 Task: Check the styling of the body element of the current webpage.
Action: Mouse moved to (1163, 30)
Screenshot: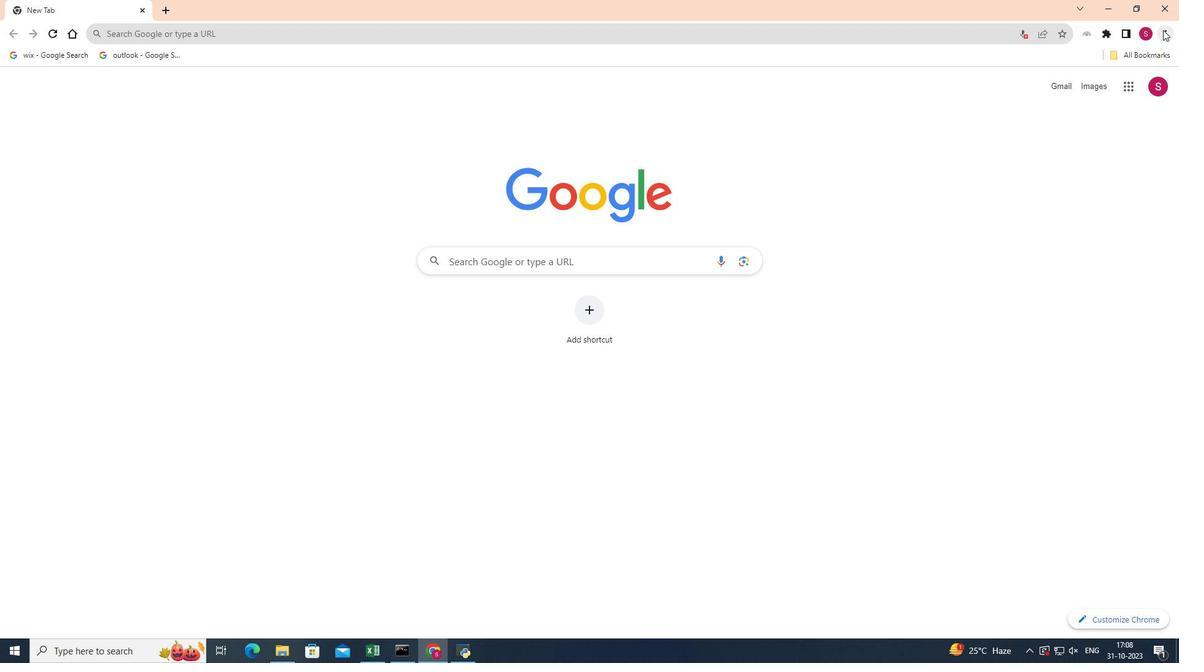 
Action: Mouse pressed left at (1163, 30)
Screenshot: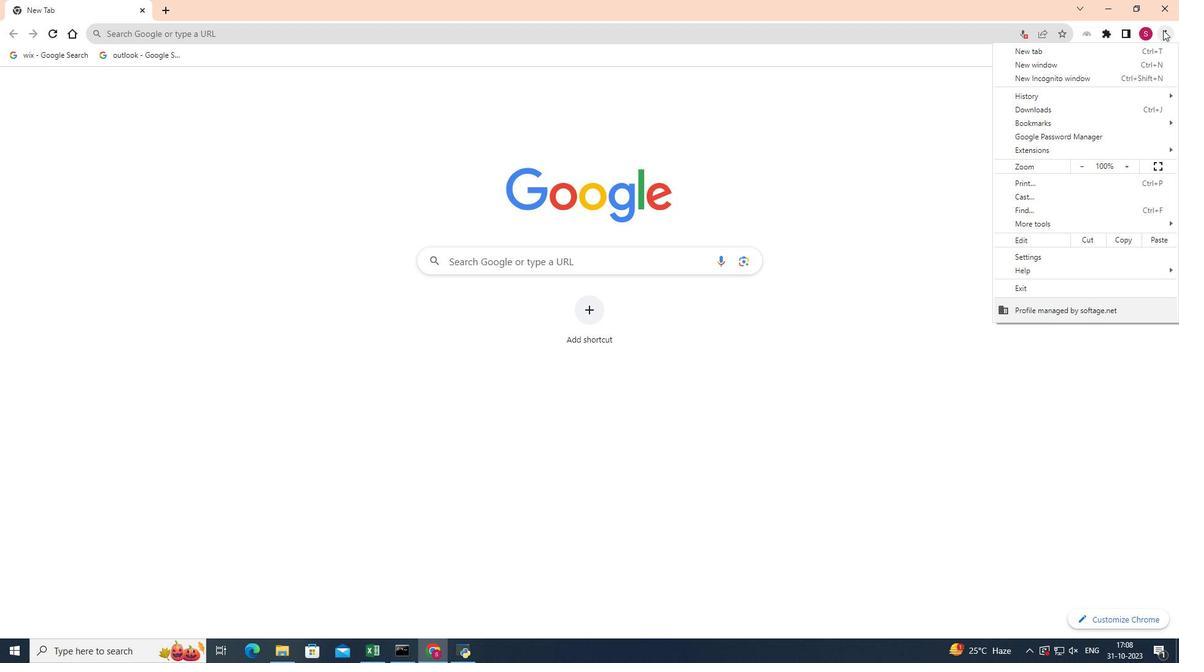 
Action: Mouse moved to (1084, 221)
Screenshot: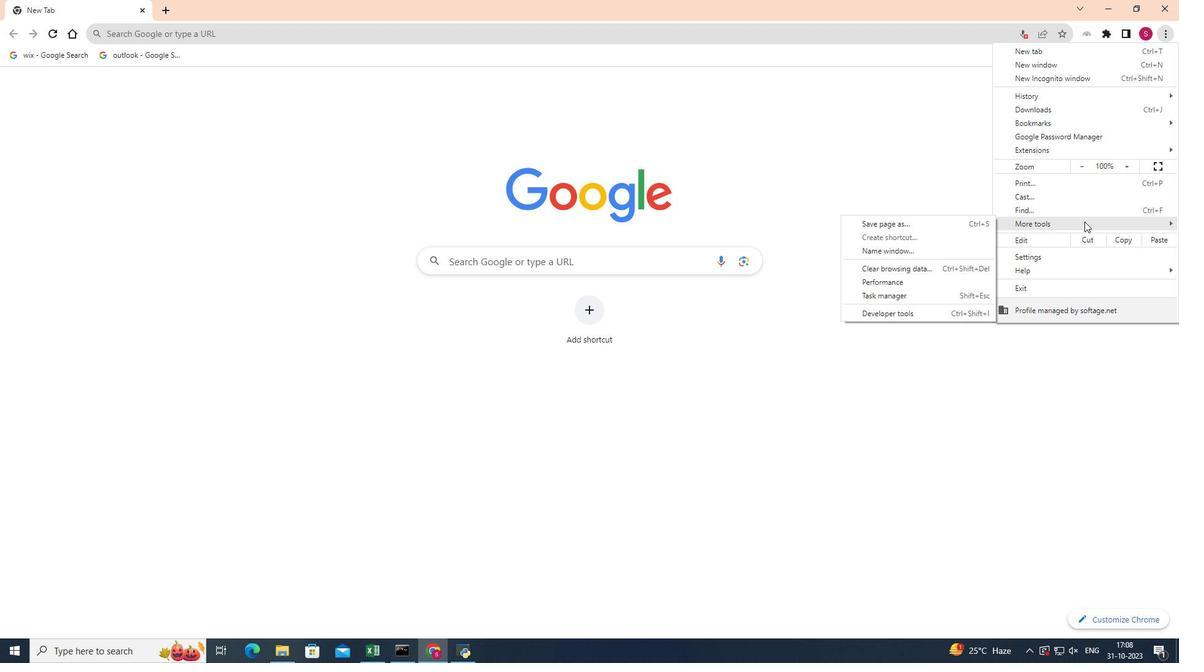 
Action: Mouse pressed left at (1084, 221)
Screenshot: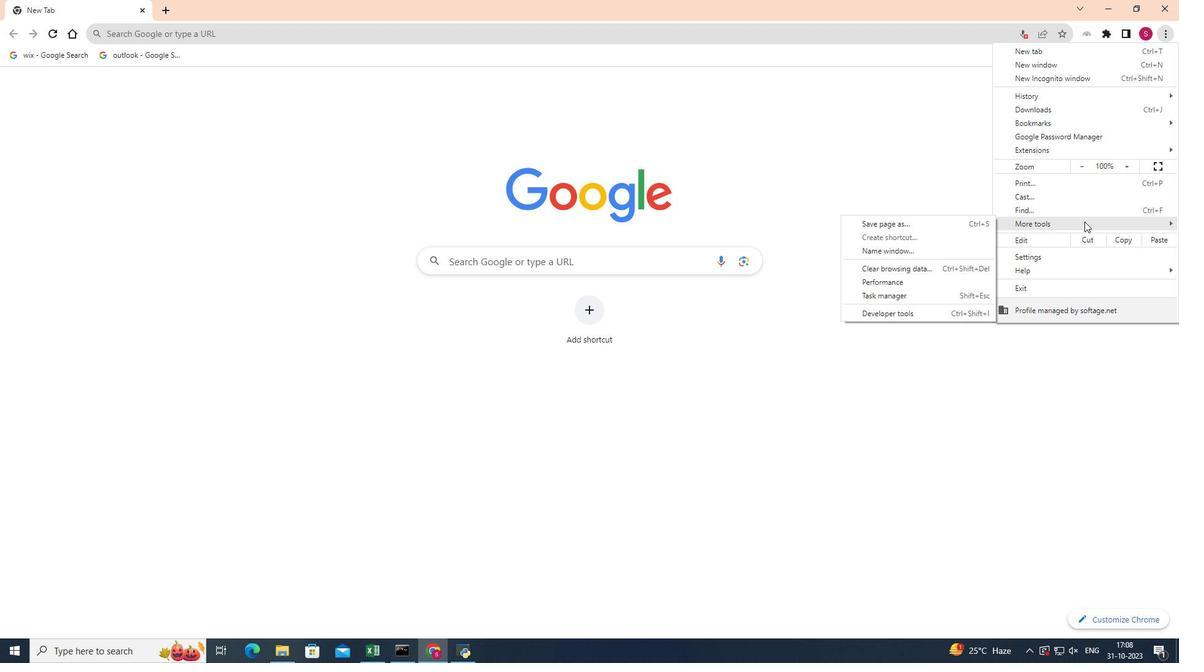 
Action: Mouse moved to (934, 316)
Screenshot: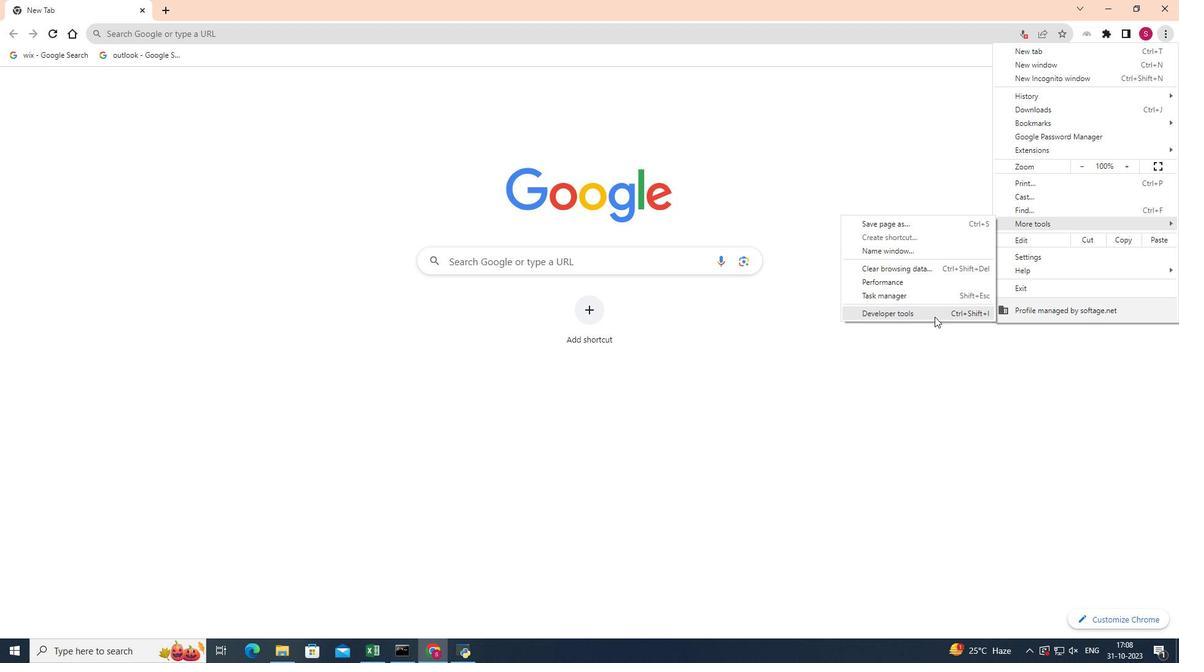 
Action: Mouse pressed left at (934, 316)
Screenshot: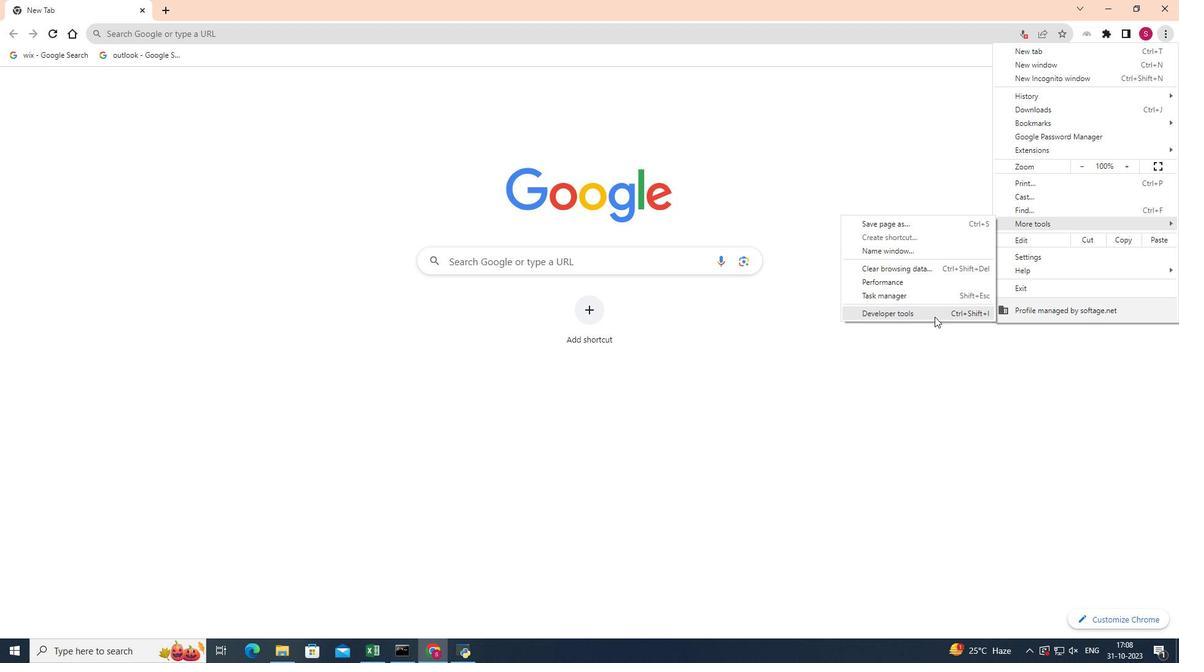 
Action: Mouse moved to (911, 73)
Screenshot: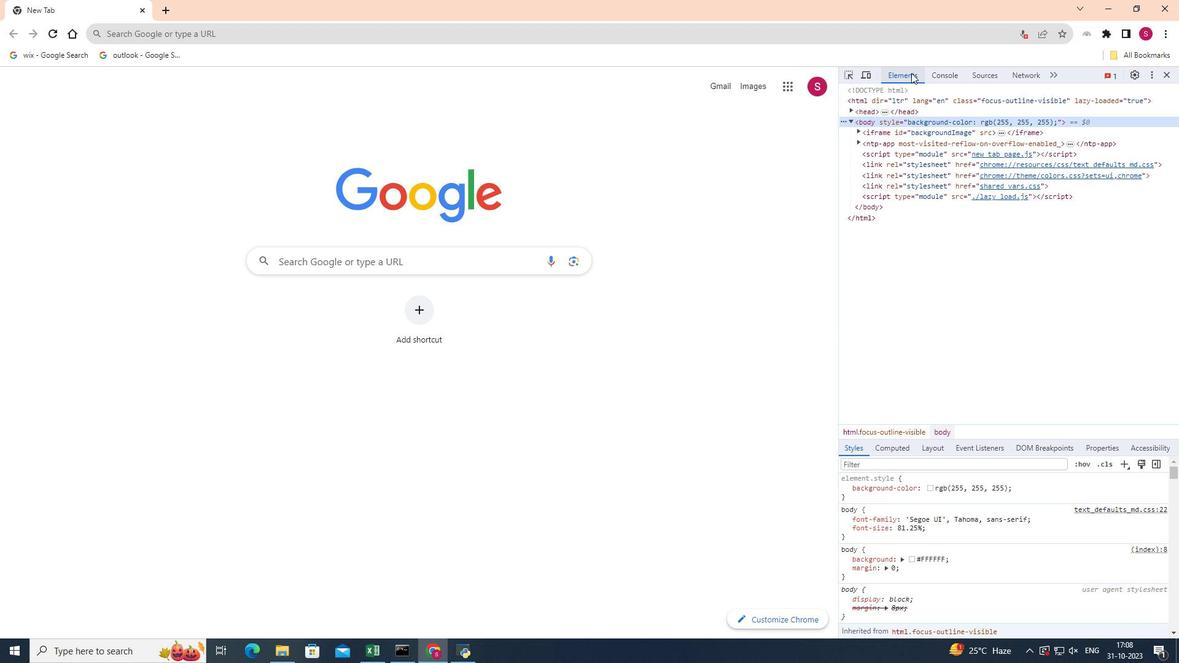 
Action: Mouse pressed left at (911, 73)
Screenshot: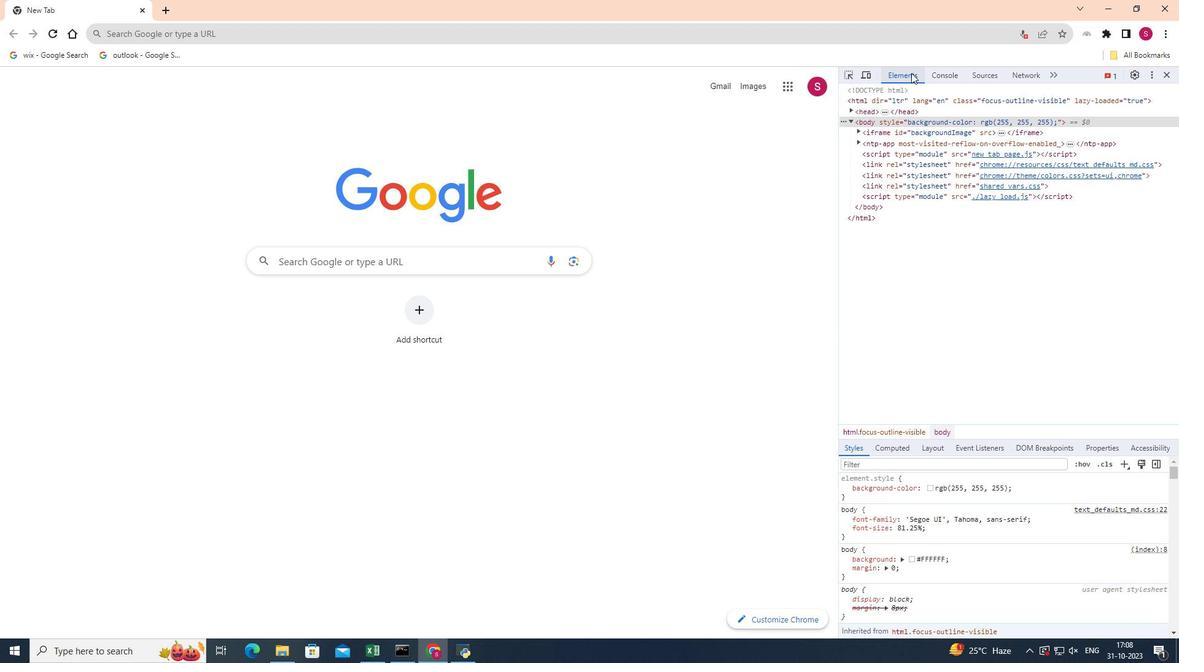 
Action: Mouse moved to (864, 449)
Screenshot: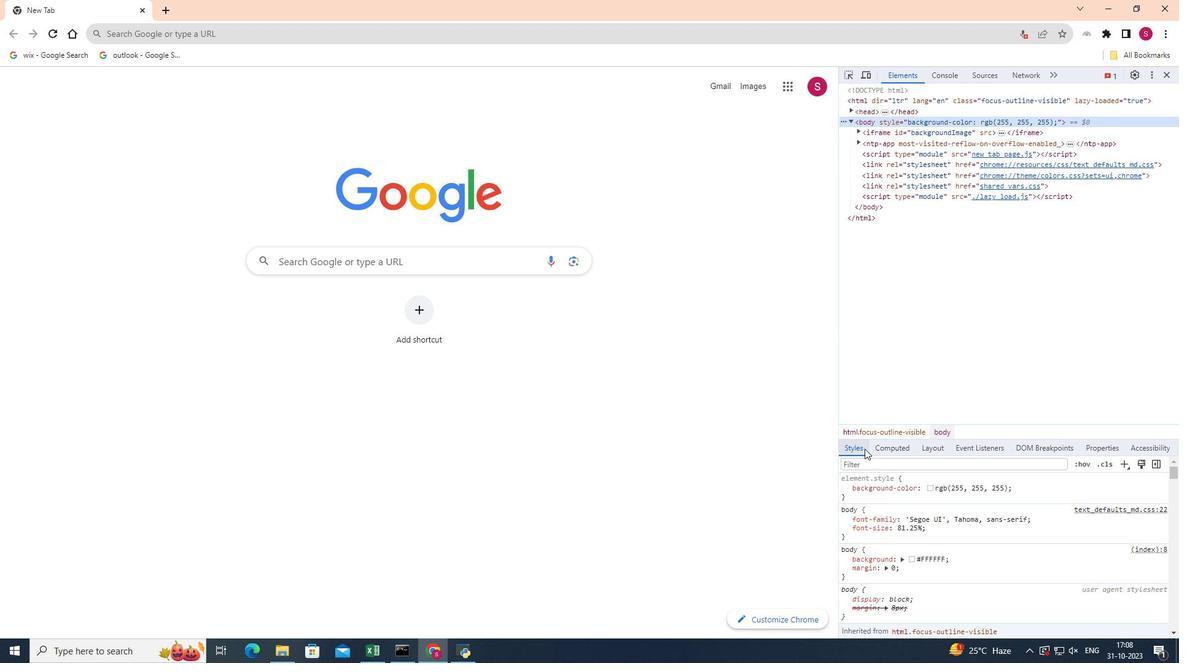 
Action: Mouse pressed left at (864, 449)
Screenshot: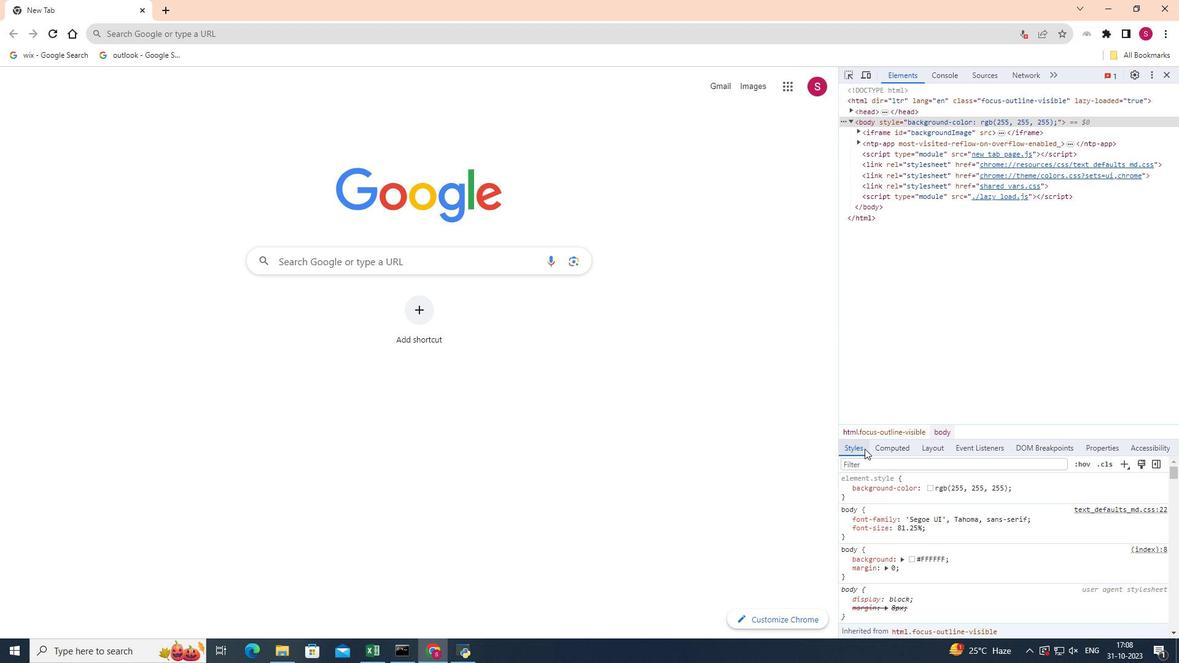 
Action: Mouse moved to (879, 460)
Screenshot: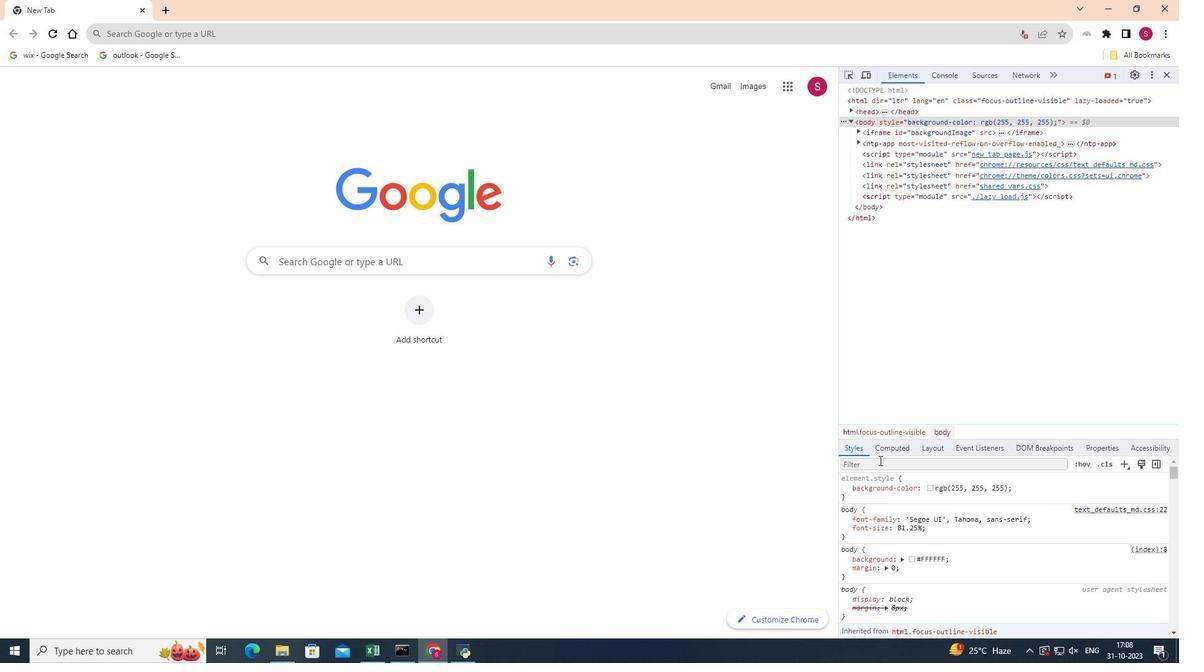 
Action: Mouse pressed left at (879, 460)
Screenshot: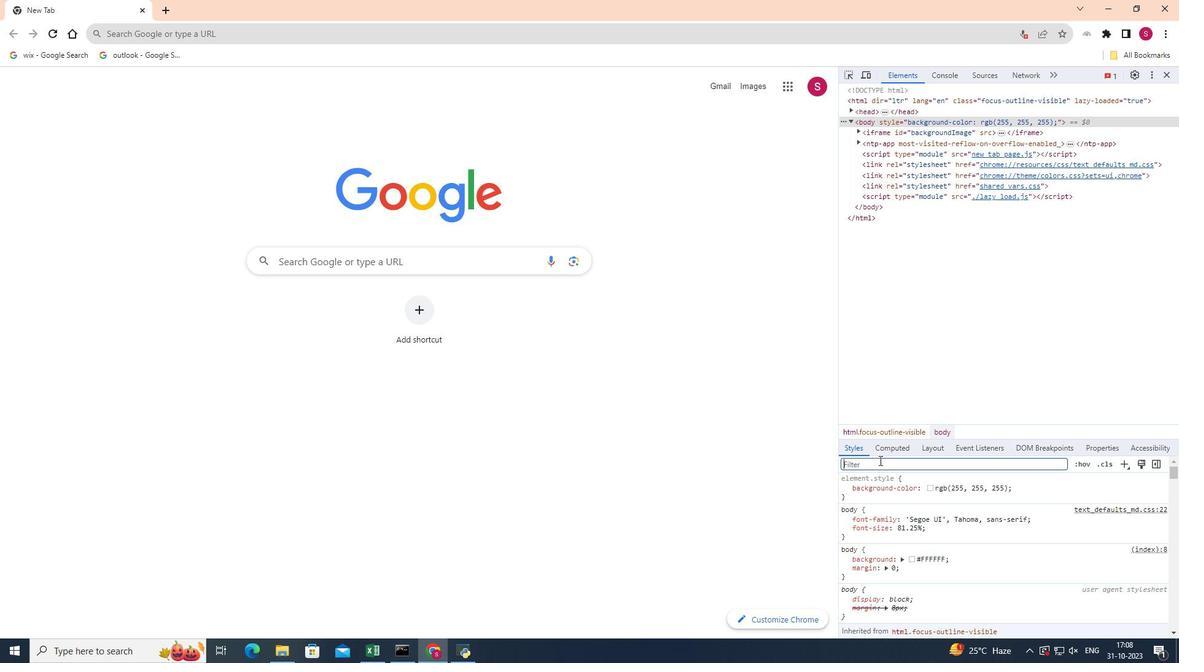 
Action: Mouse moved to (878, 460)
Screenshot: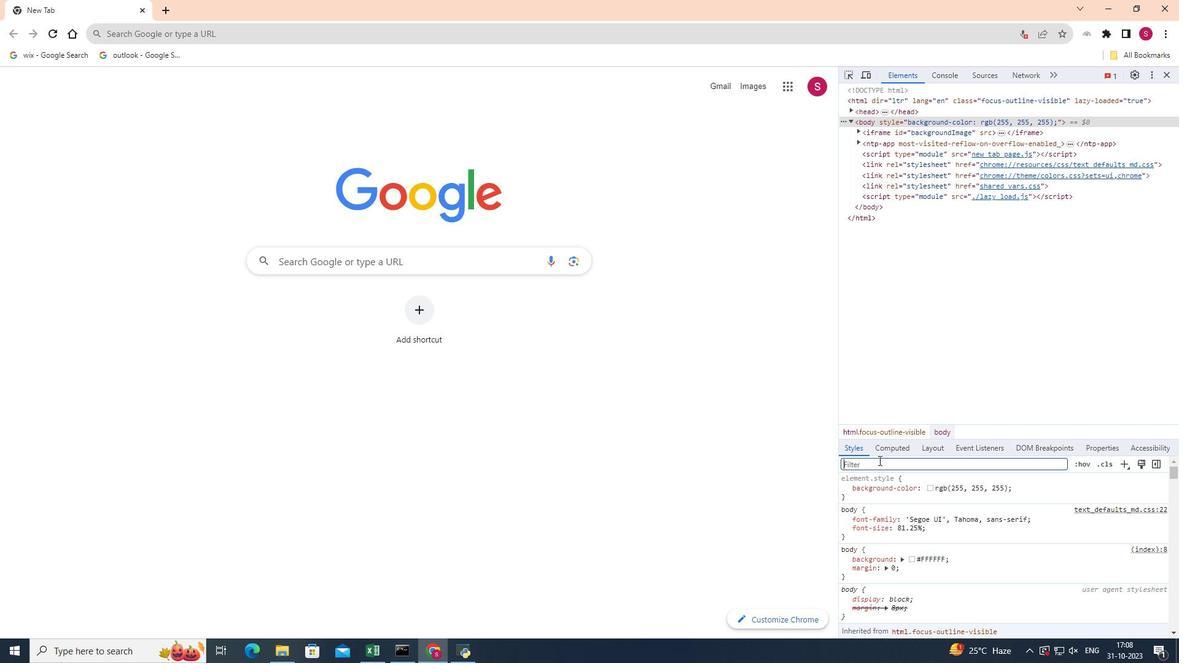 
Action: Key pressed body<Key.enter>
Screenshot: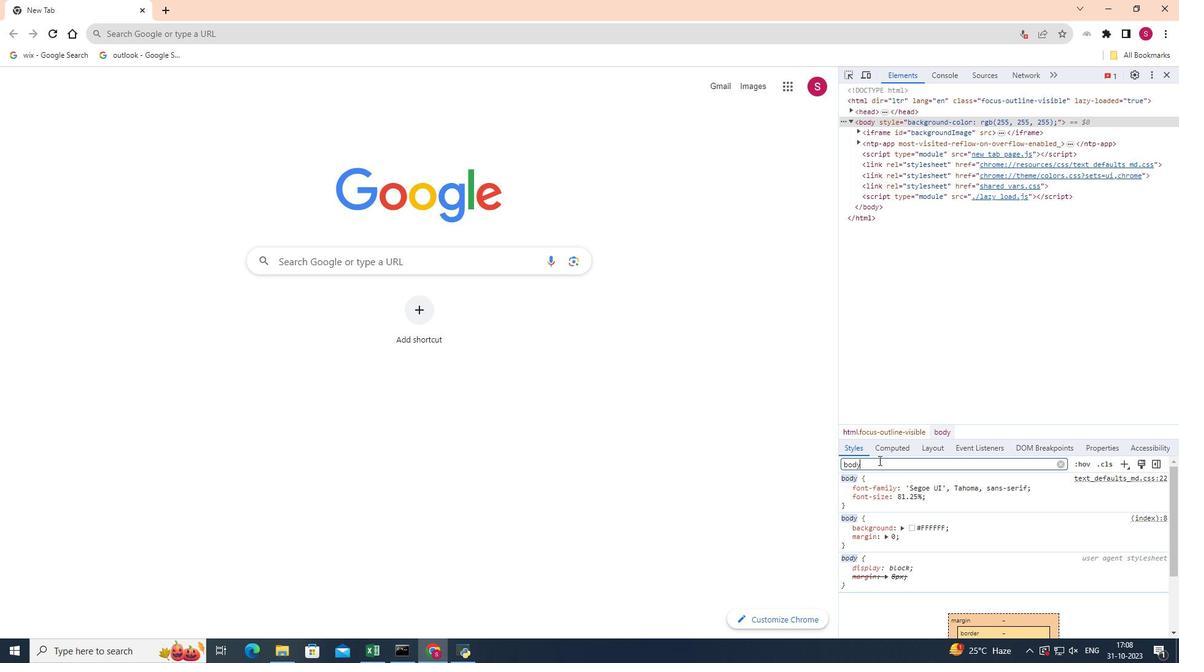 
Action: Mouse moved to (900, 528)
Screenshot: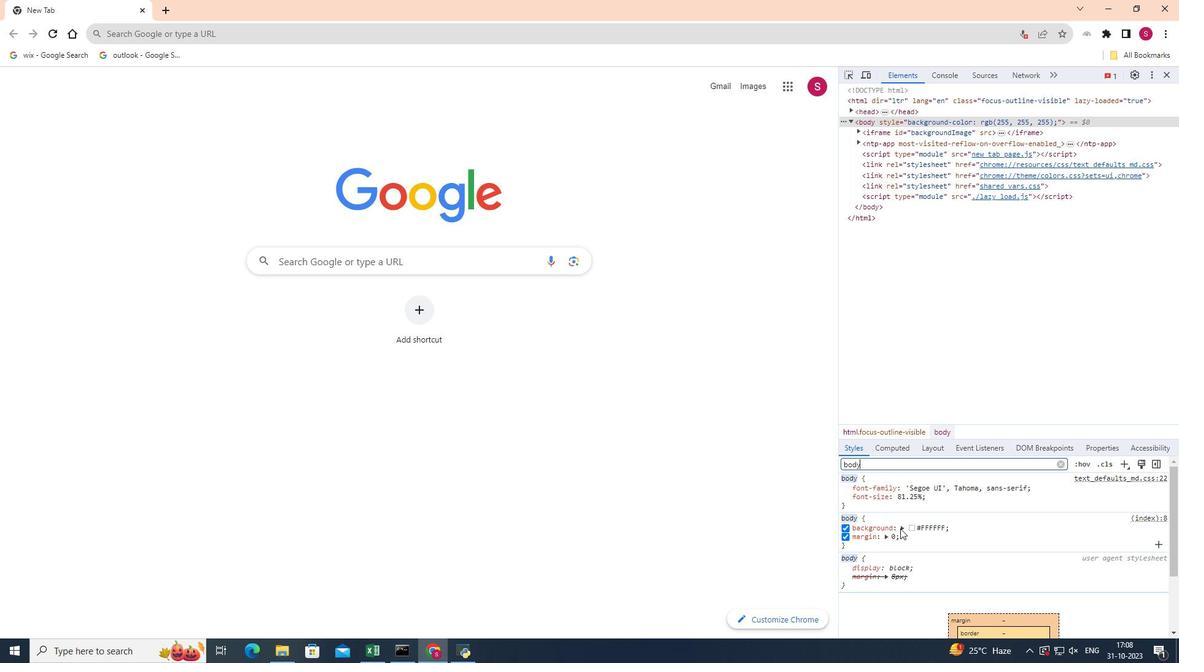 
Action: Mouse pressed left at (900, 528)
Screenshot: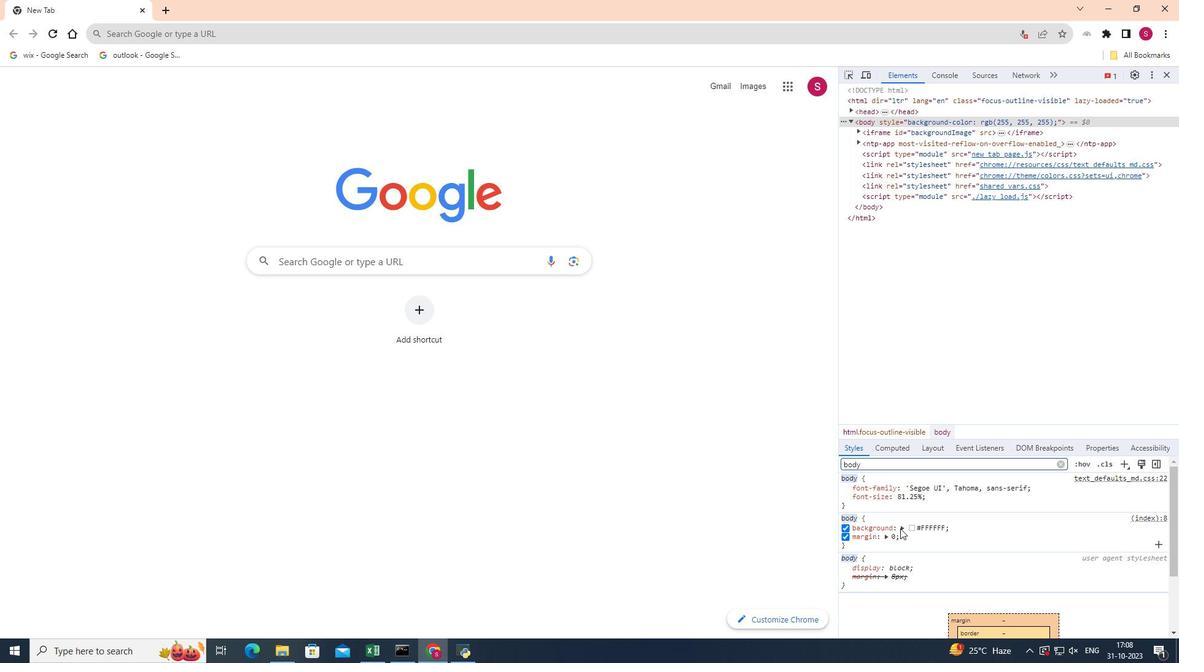 
Action: Mouse moved to (900, 528)
Screenshot: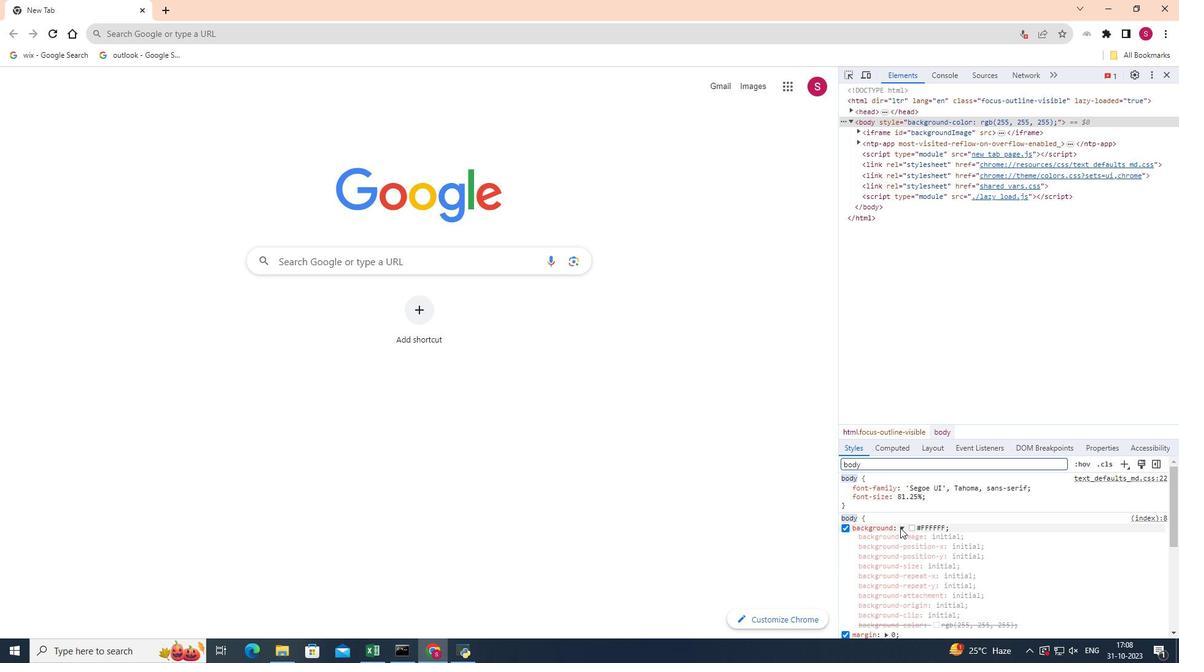 
Action: Mouse scrolled (900, 527) with delta (0, 0)
Screenshot: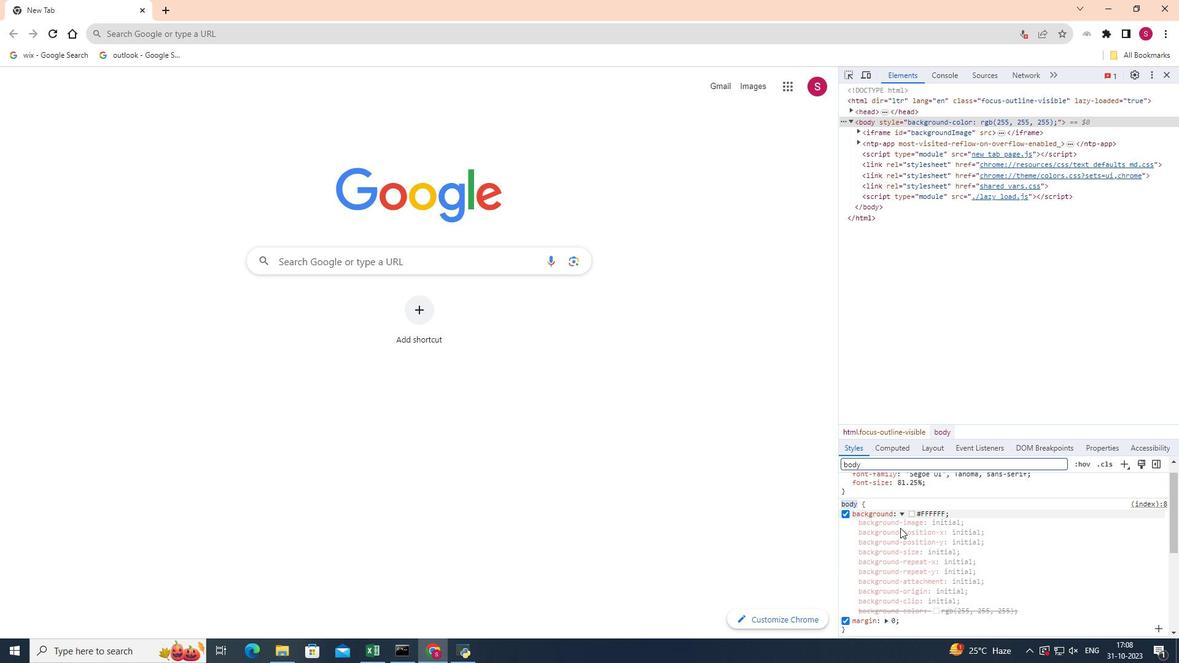
Action: Mouse scrolled (900, 527) with delta (0, 0)
Screenshot: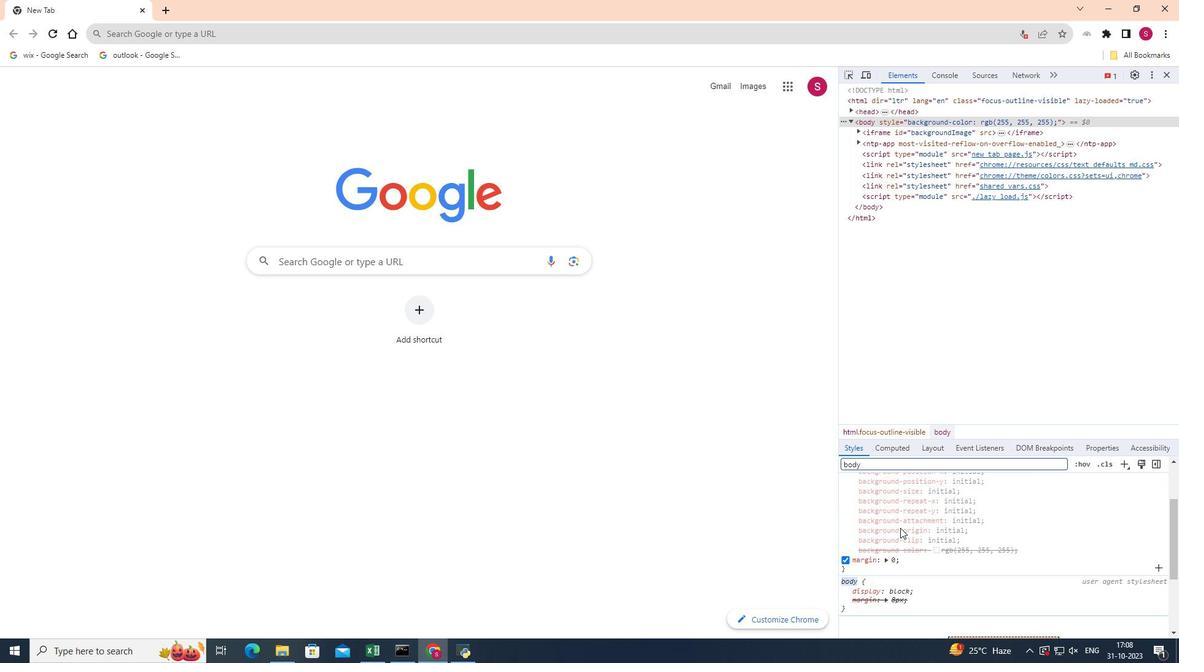 
Action: Mouse scrolled (900, 527) with delta (0, 0)
Screenshot: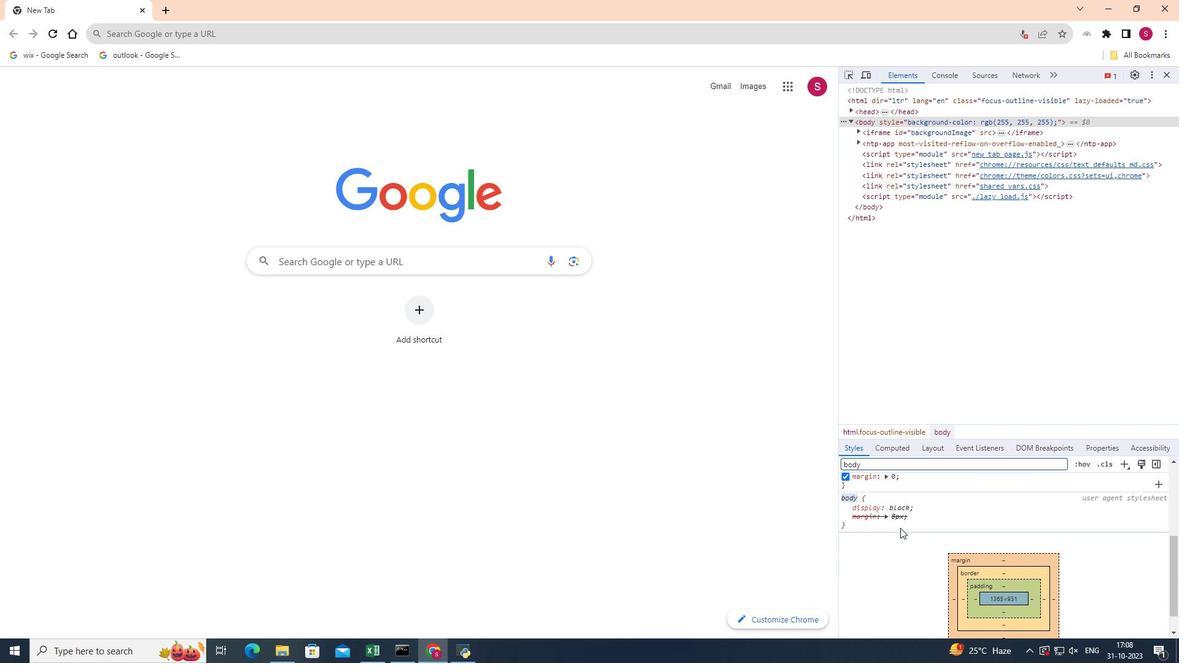 
Action: Mouse scrolled (900, 528) with delta (0, 0)
Screenshot: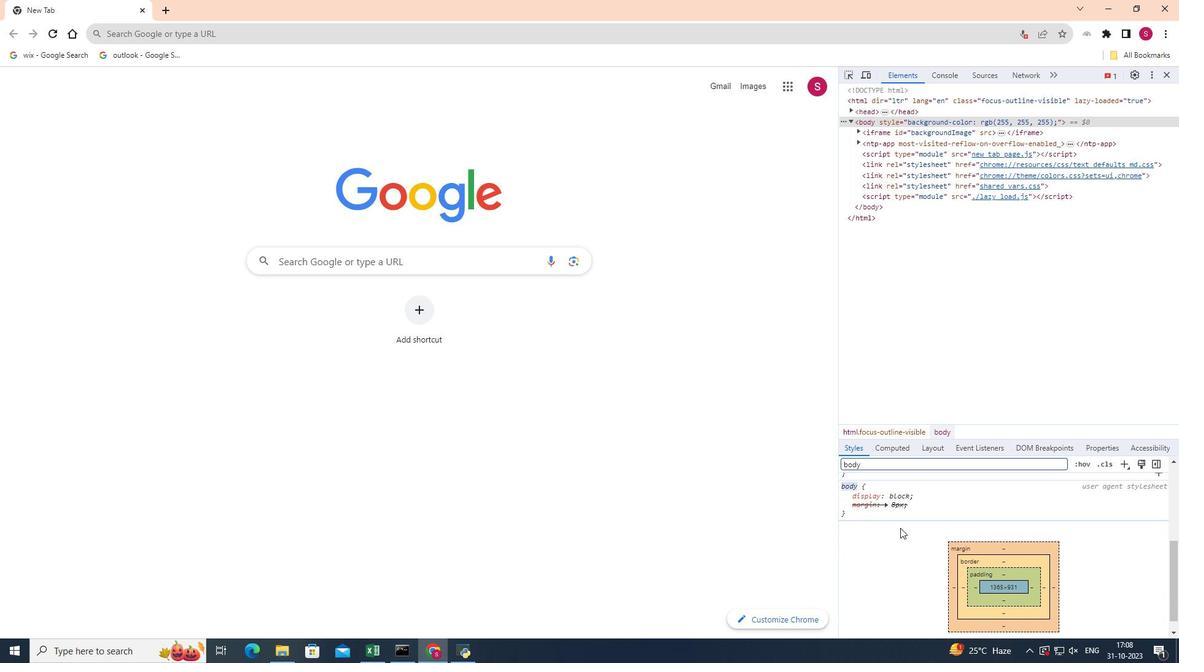 
Action: Mouse moved to (883, 514)
Screenshot: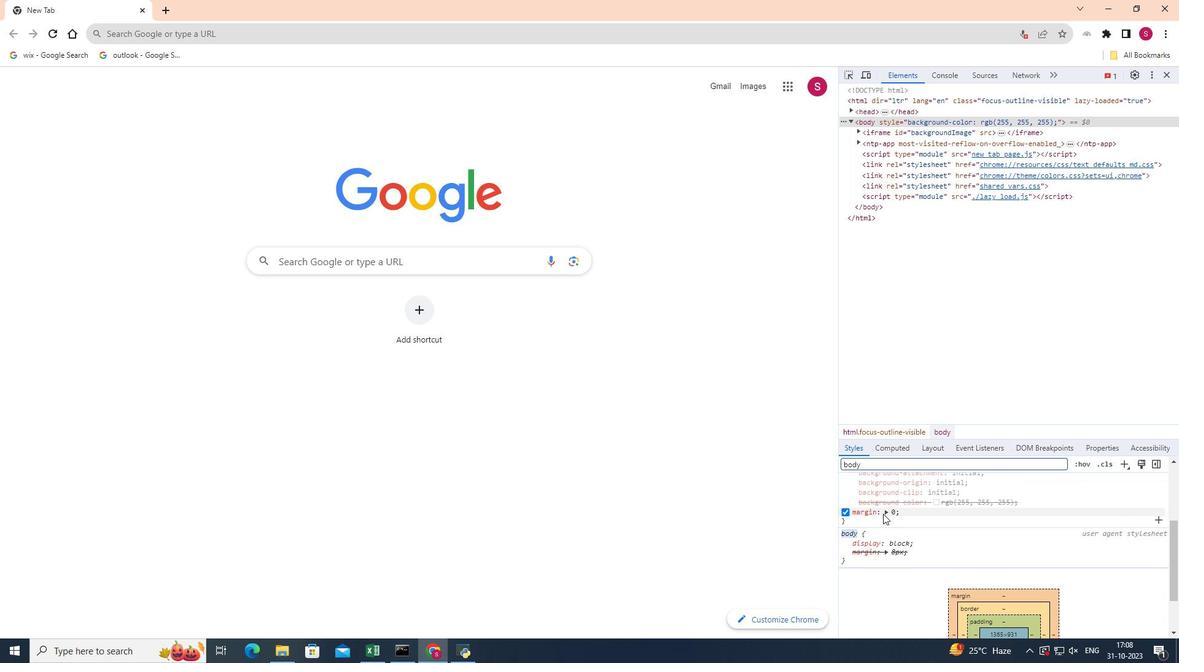 
Action: Mouse pressed left at (883, 514)
Screenshot: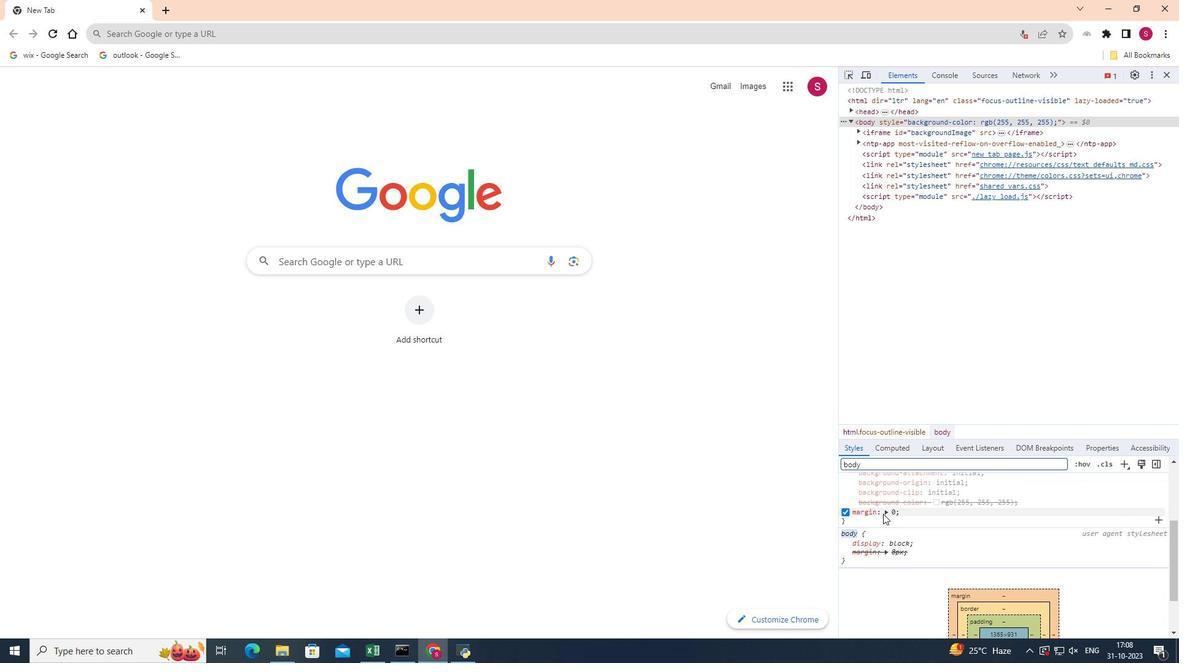 
Action: Mouse scrolled (883, 513) with delta (0, 0)
Screenshot: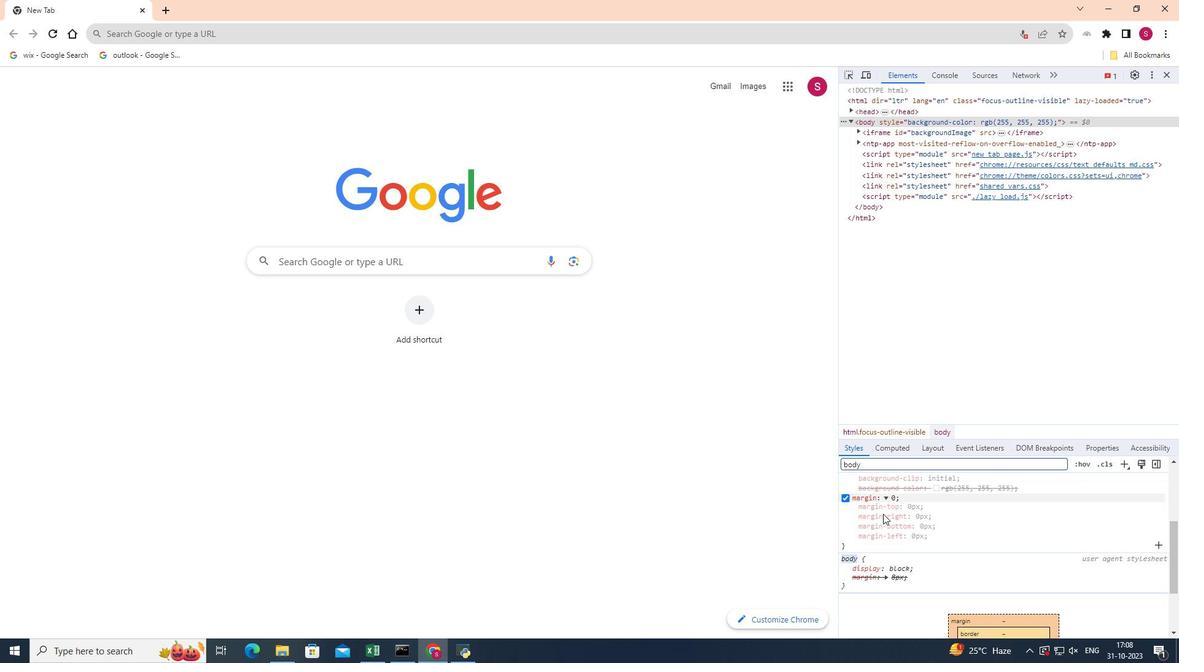 
Action: Mouse moved to (885, 530)
Screenshot: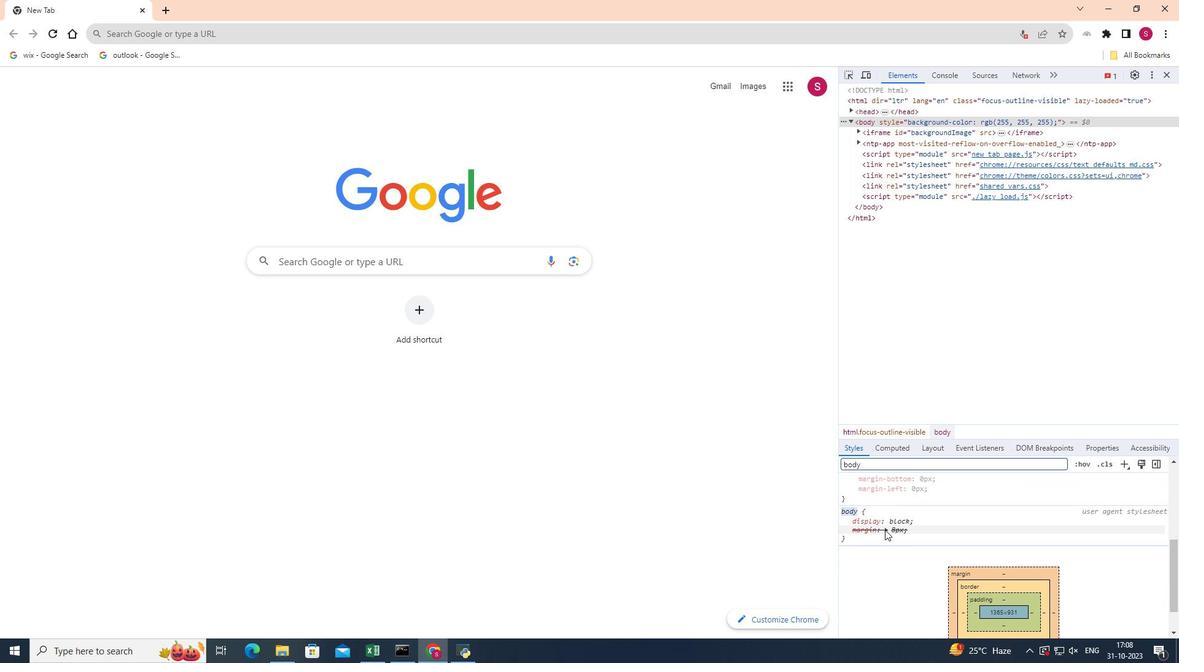 
Action: Mouse pressed left at (885, 530)
Screenshot: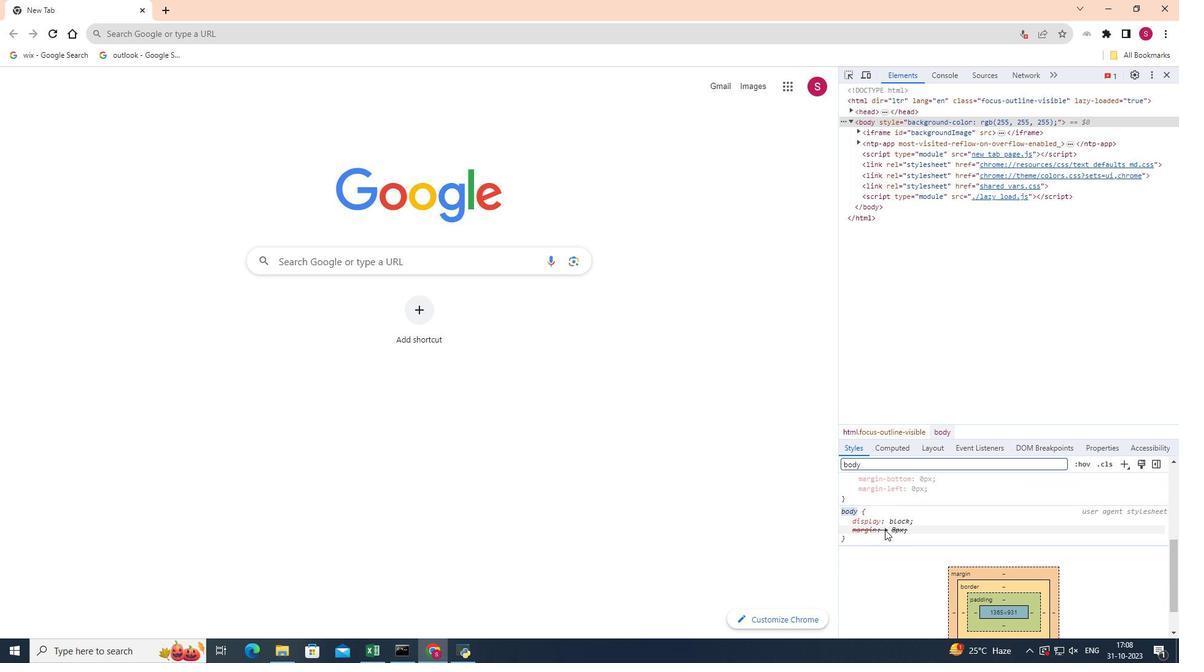 
Action: Mouse scrolled (885, 529) with delta (0, 0)
Screenshot: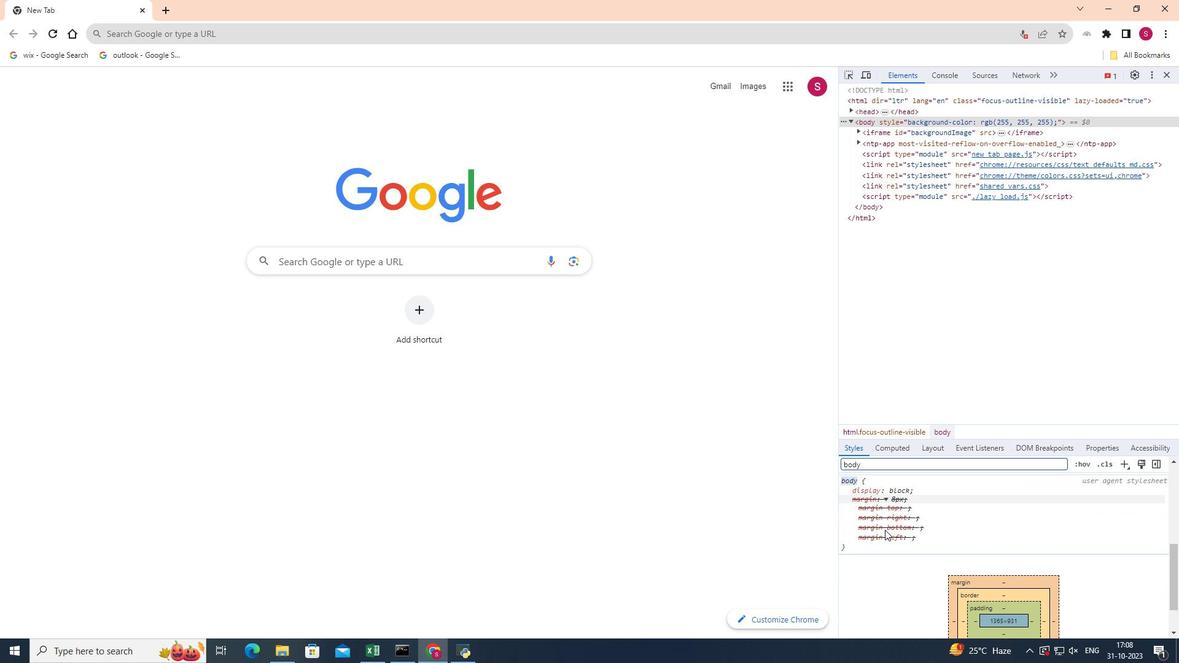 
Action: Mouse moved to (885, 531)
Screenshot: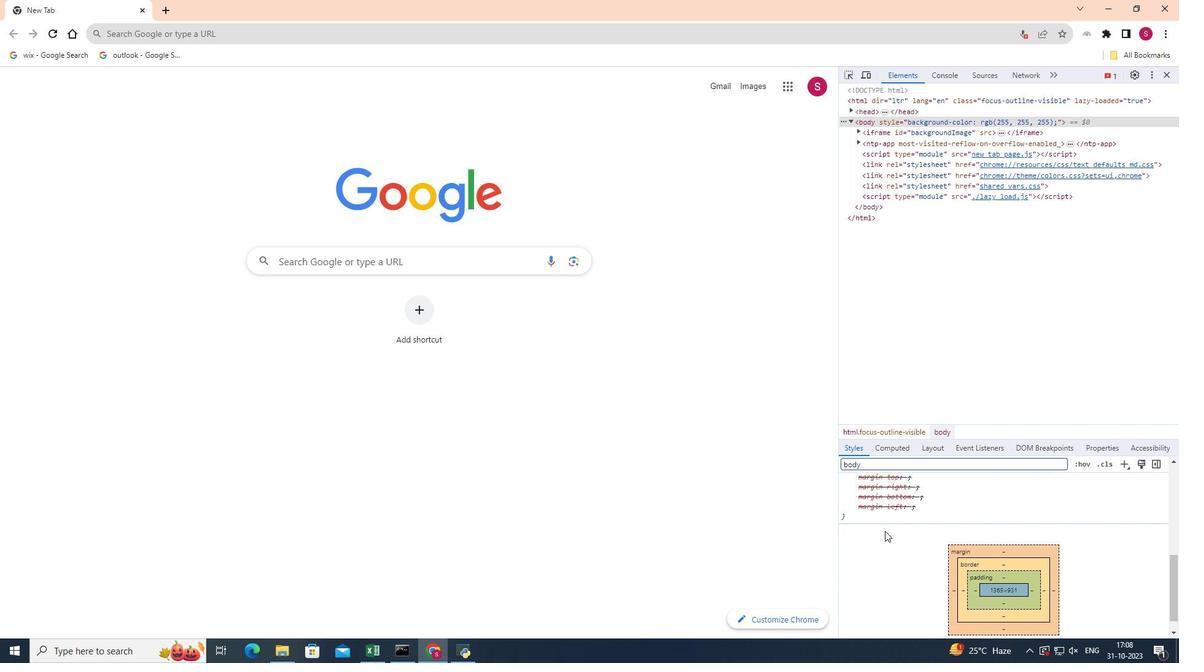 
Action: Mouse scrolled (885, 531) with delta (0, 0)
Screenshot: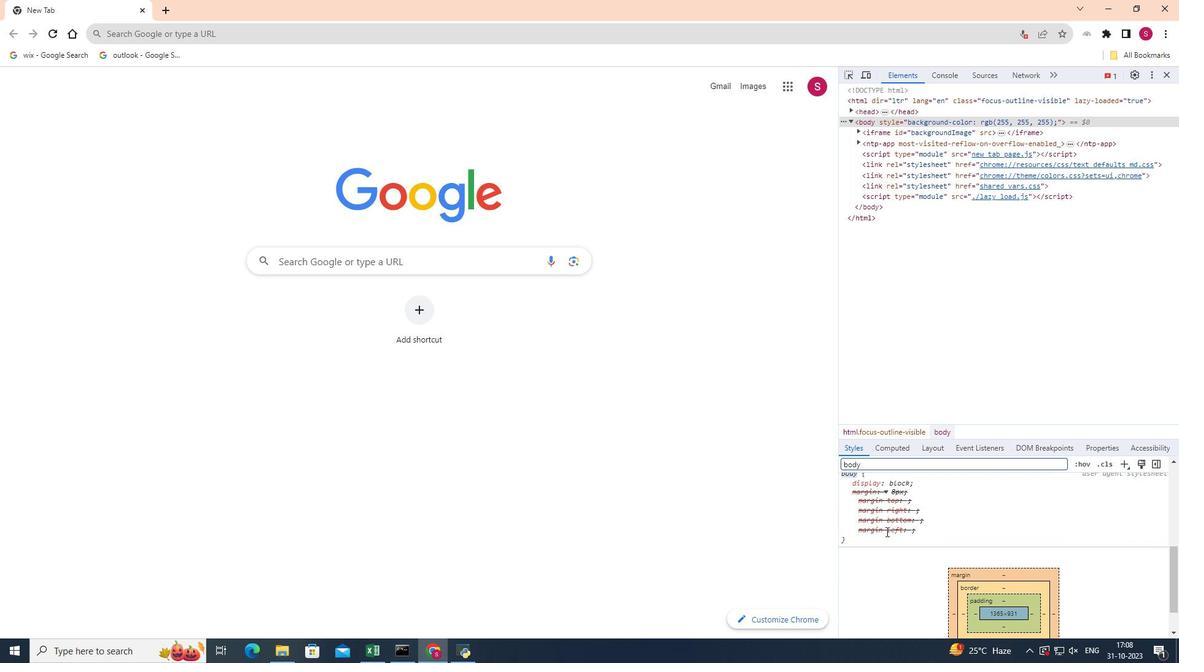 
Action: Mouse scrolled (885, 531) with delta (0, 0)
Screenshot: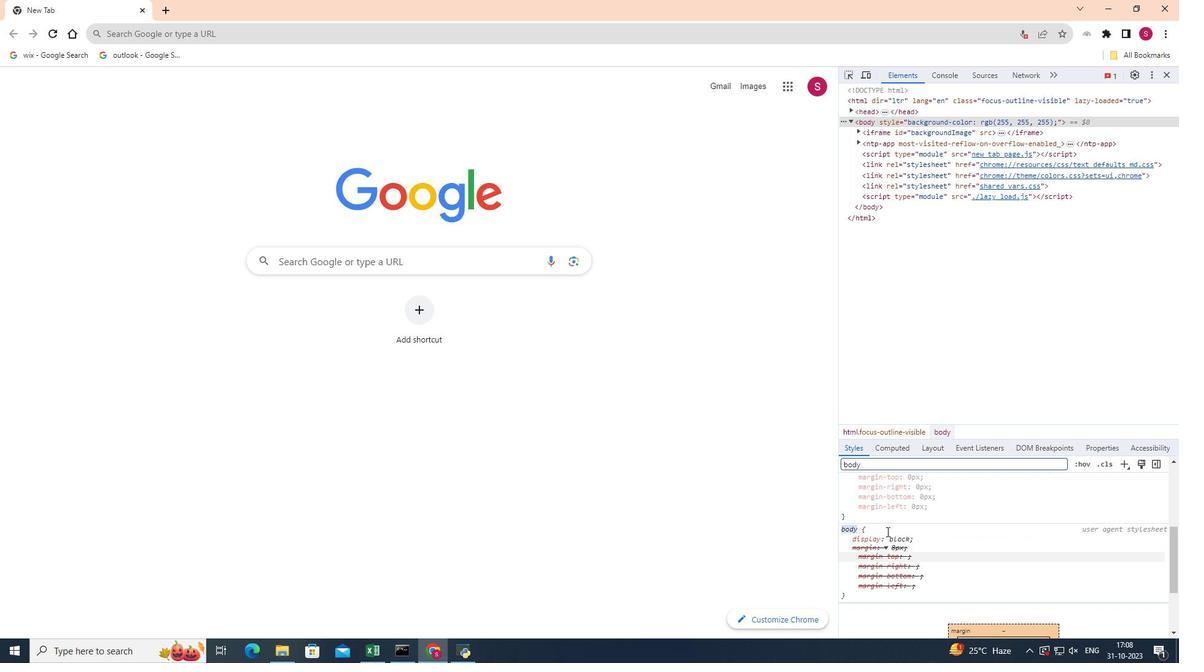 
Action: Mouse moved to (885, 531)
Screenshot: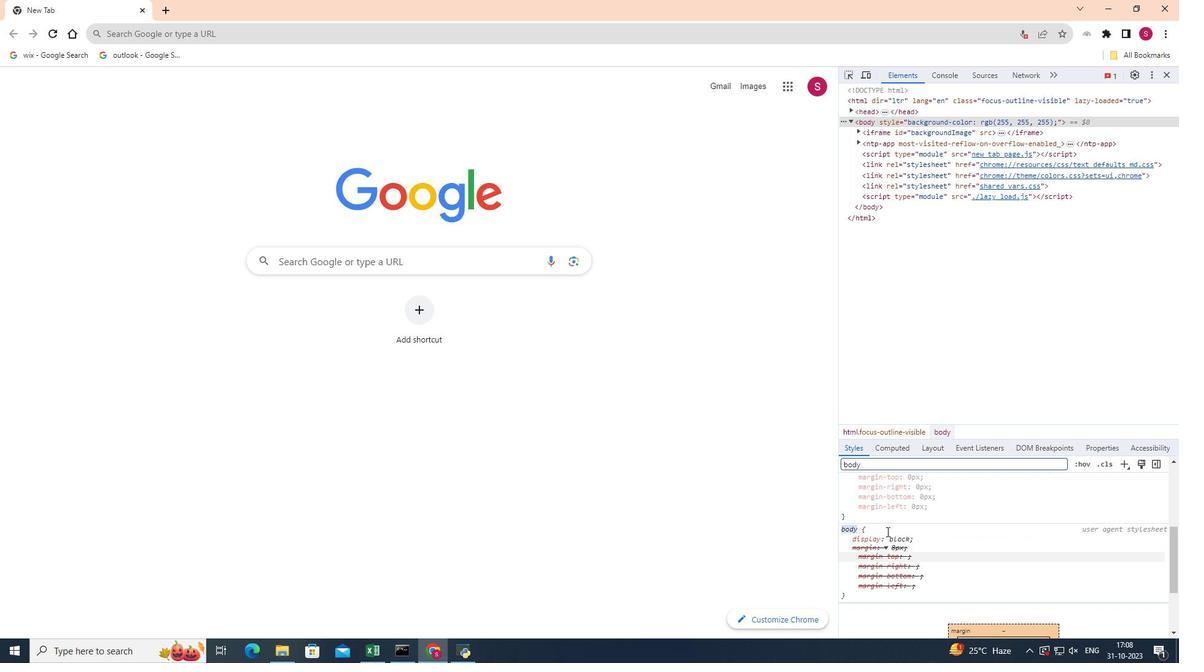 
Action: Mouse scrolled (885, 532) with delta (0, 0)
Screenshot: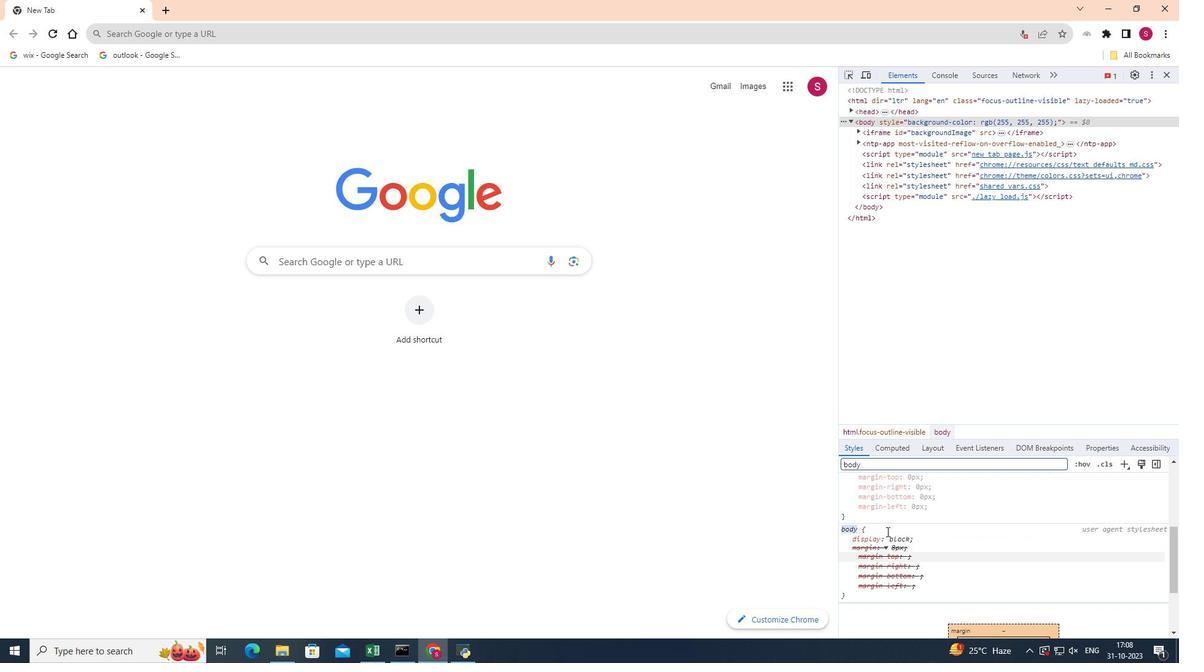 
Action: Mouse moved to (886, 531)
Screenshot: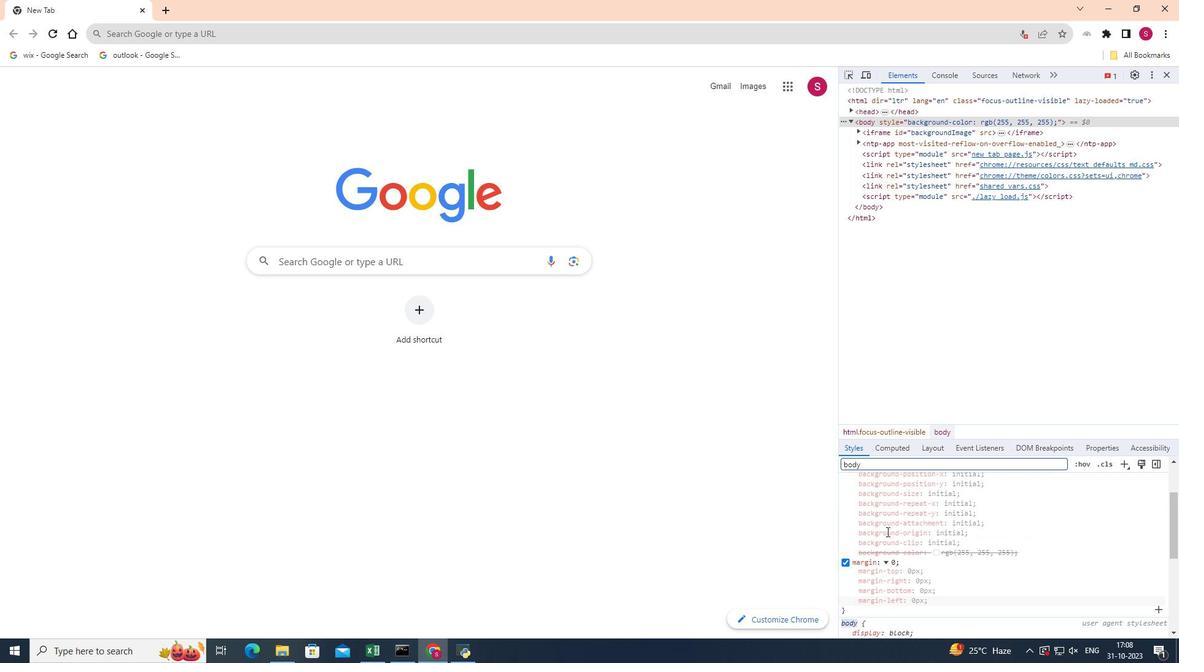 
Action: Mouse scrolled (886, 532) with delta (0, 0)
Screenshot: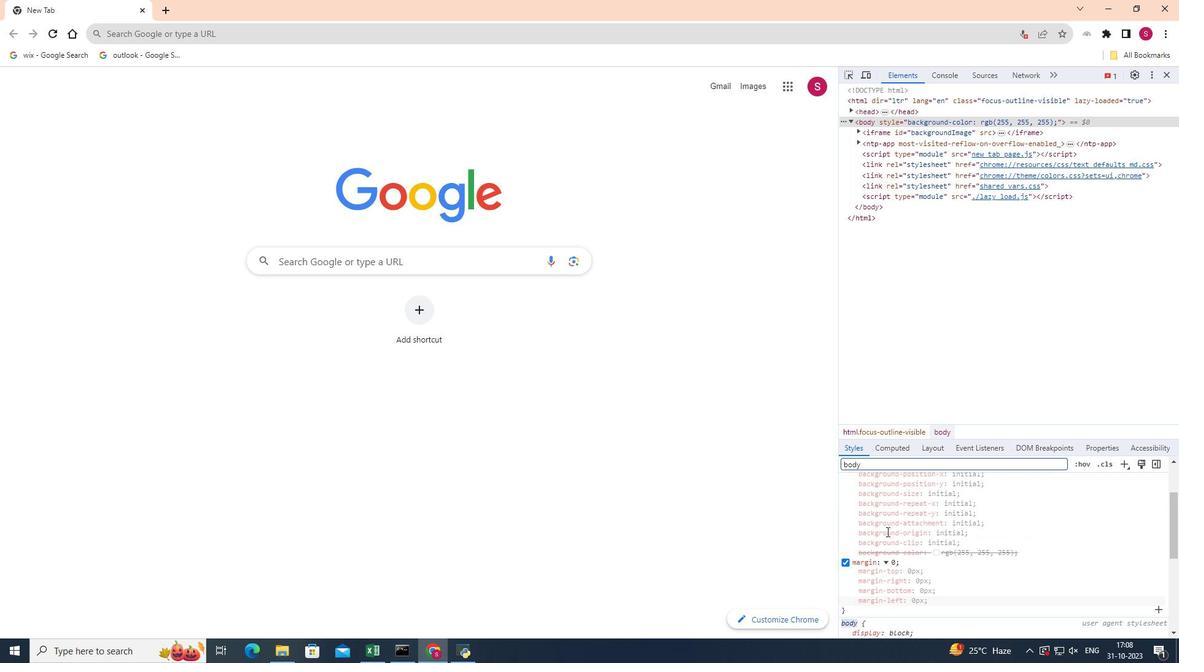 
Action: Mouse moved to (886, 531)
Screenshot: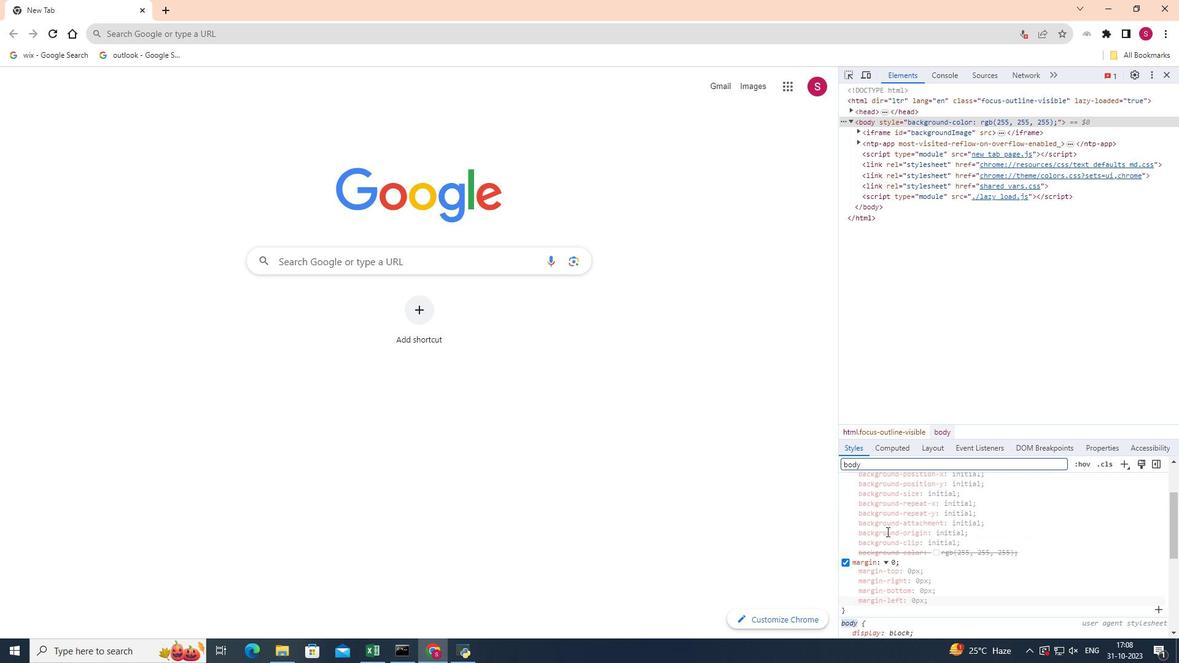 
Action: Mouse scrolled (886, 532) with delta (0, 0)
Screenshot: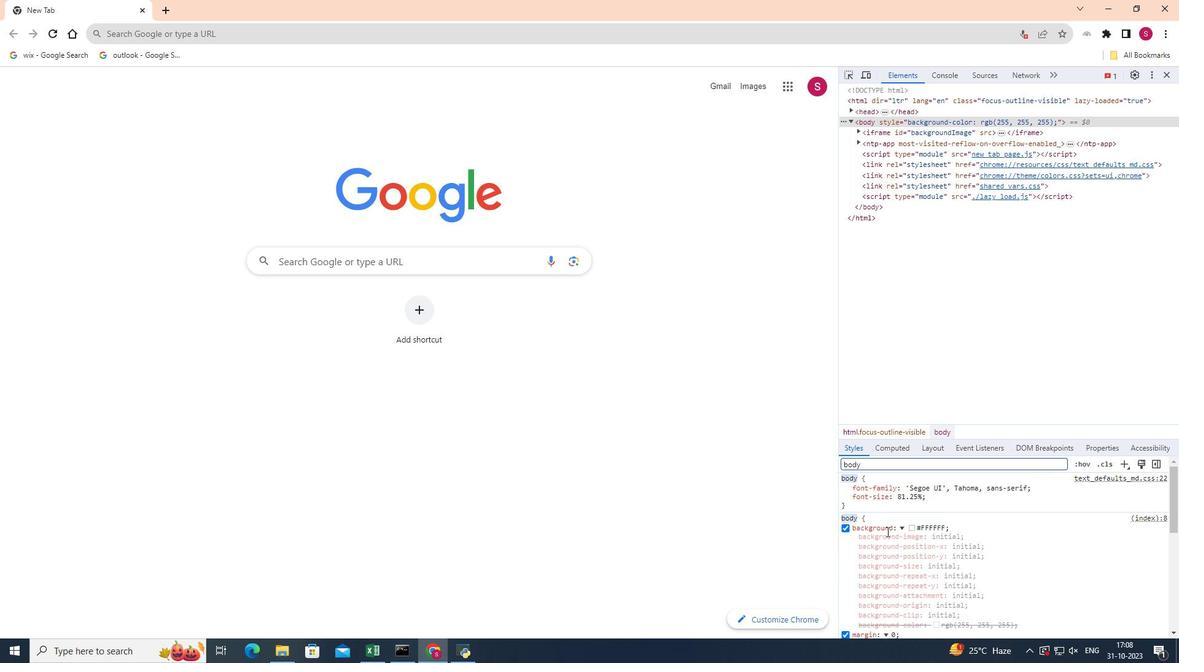 
Action: Mouse scrolled (886, 532) with delta (0, 0)
Screenshot: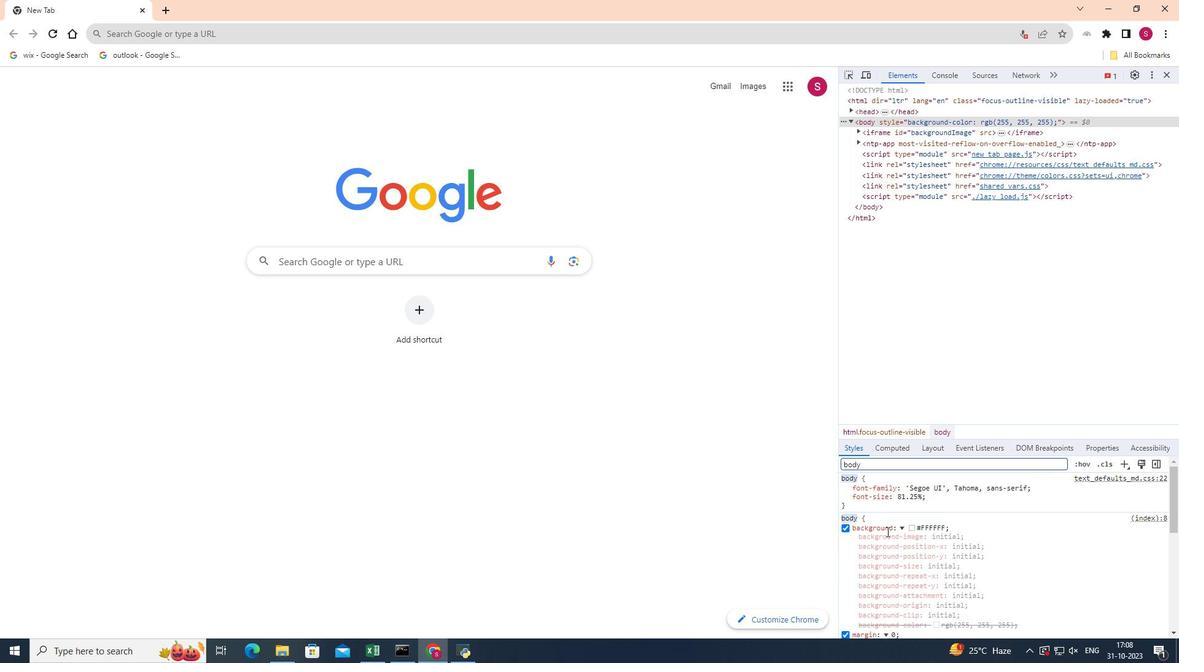 
Action: Mouse scrolled (886, 532) with delta (0, 0)
Screenshot: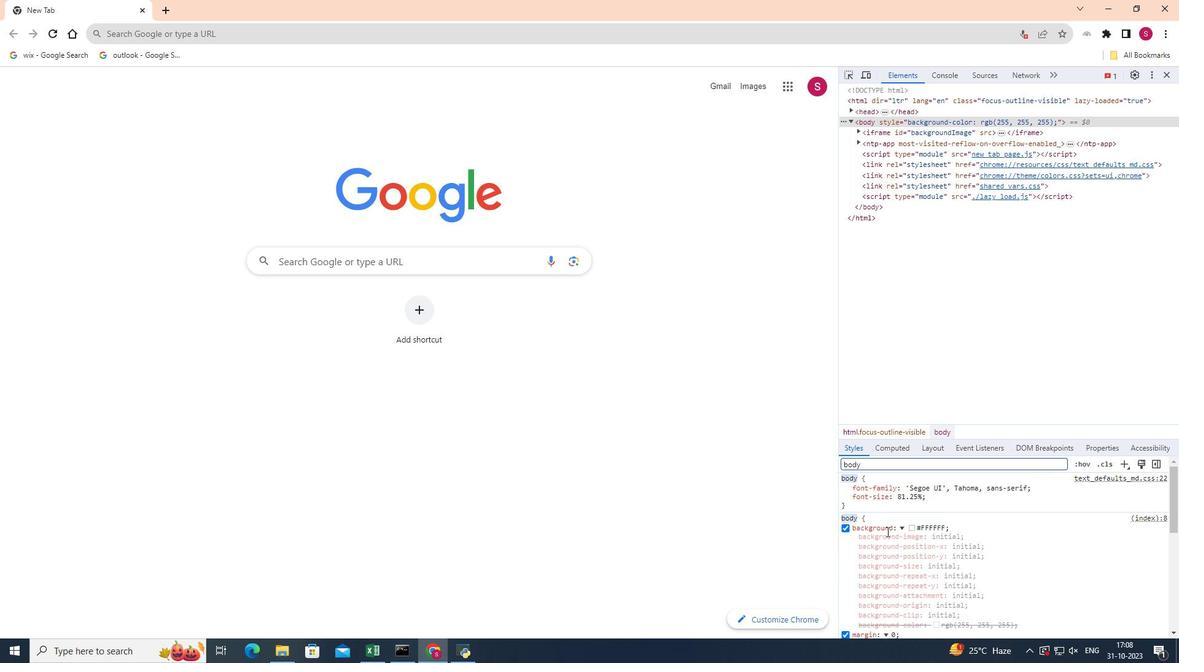 
